 Task: Create New Customer with Customer Name: The Lewisville Liquor, Billing Address Line1: 522 Junior Avenue, Billing Address Line2:  Duluth, Billing Address Line3:  Georgia 30097
Action: Mouse moved to (197, 39)
Screenshot: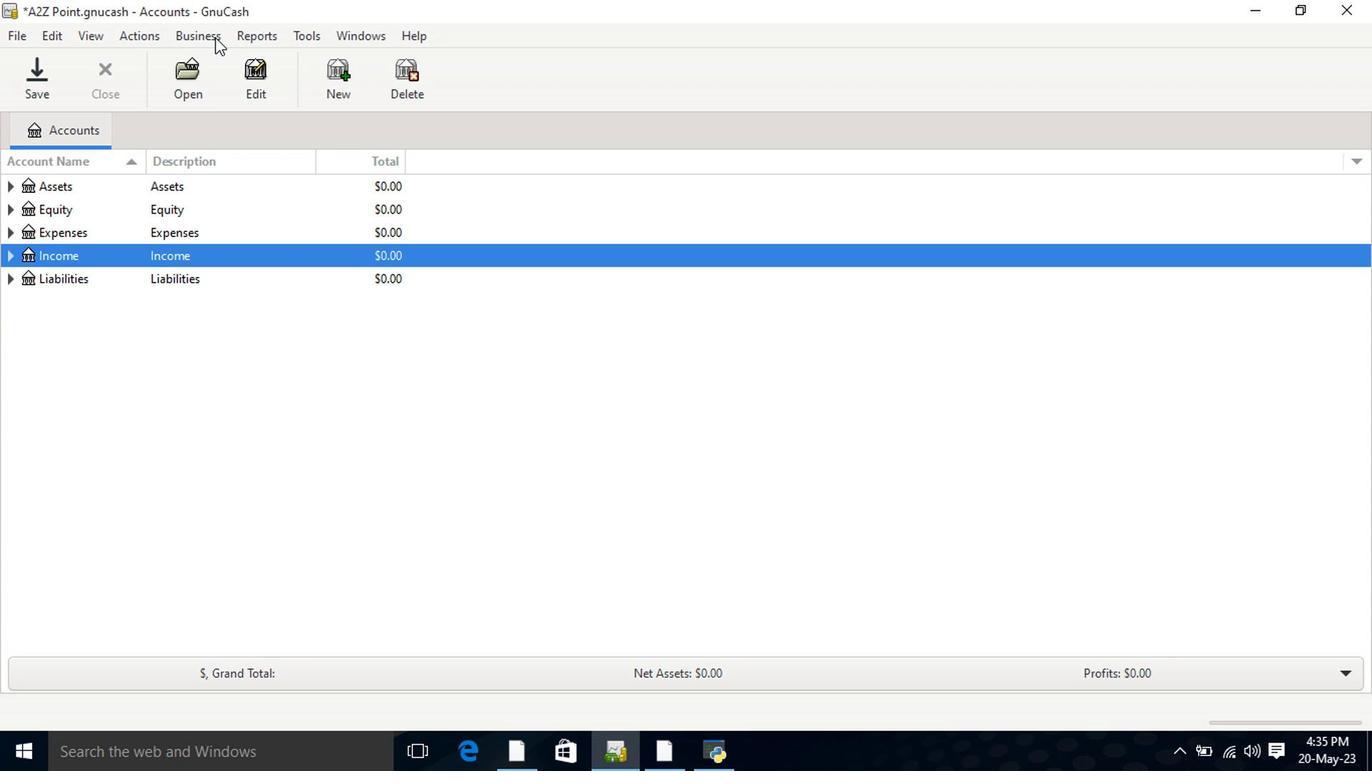 
Action: Mouse pressed left at (197, 39)
Screenshot: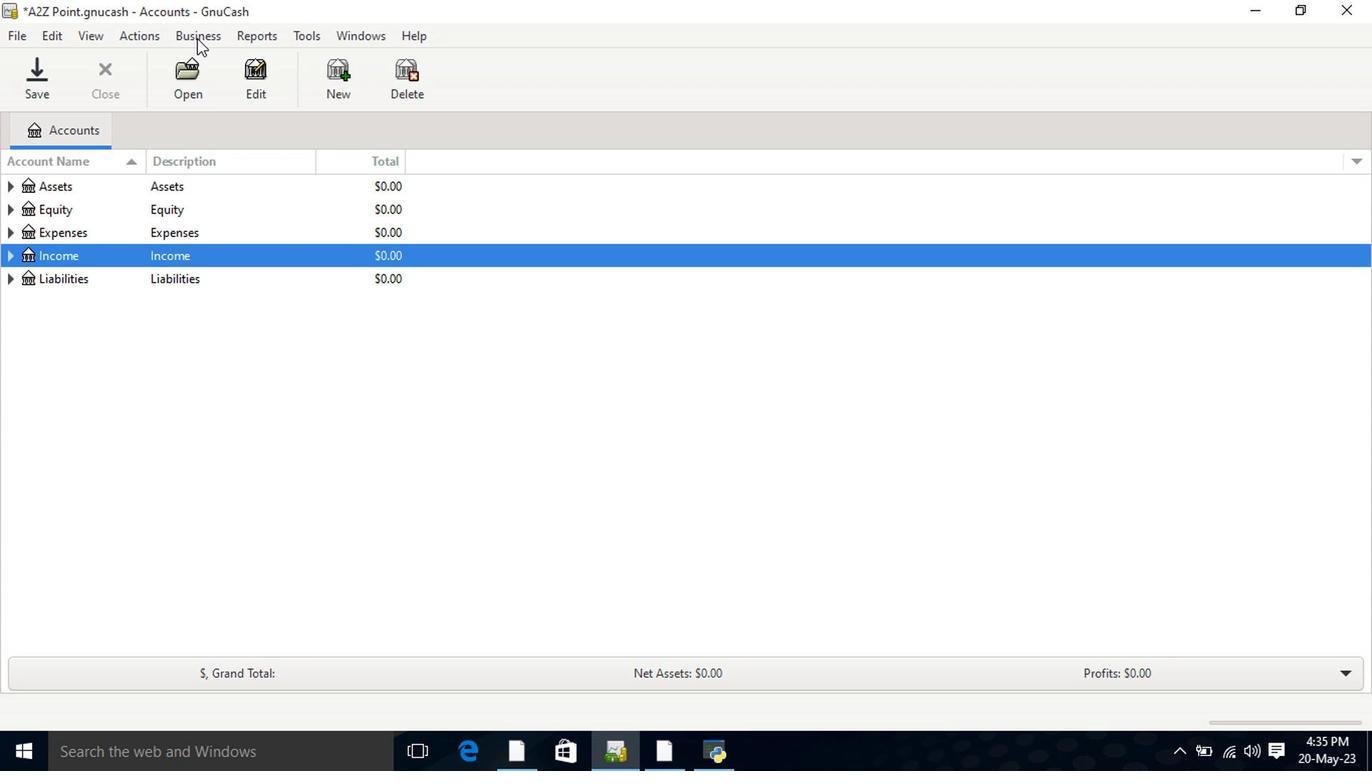 
Action: Mouse moved to (441, 87)
Screenshot: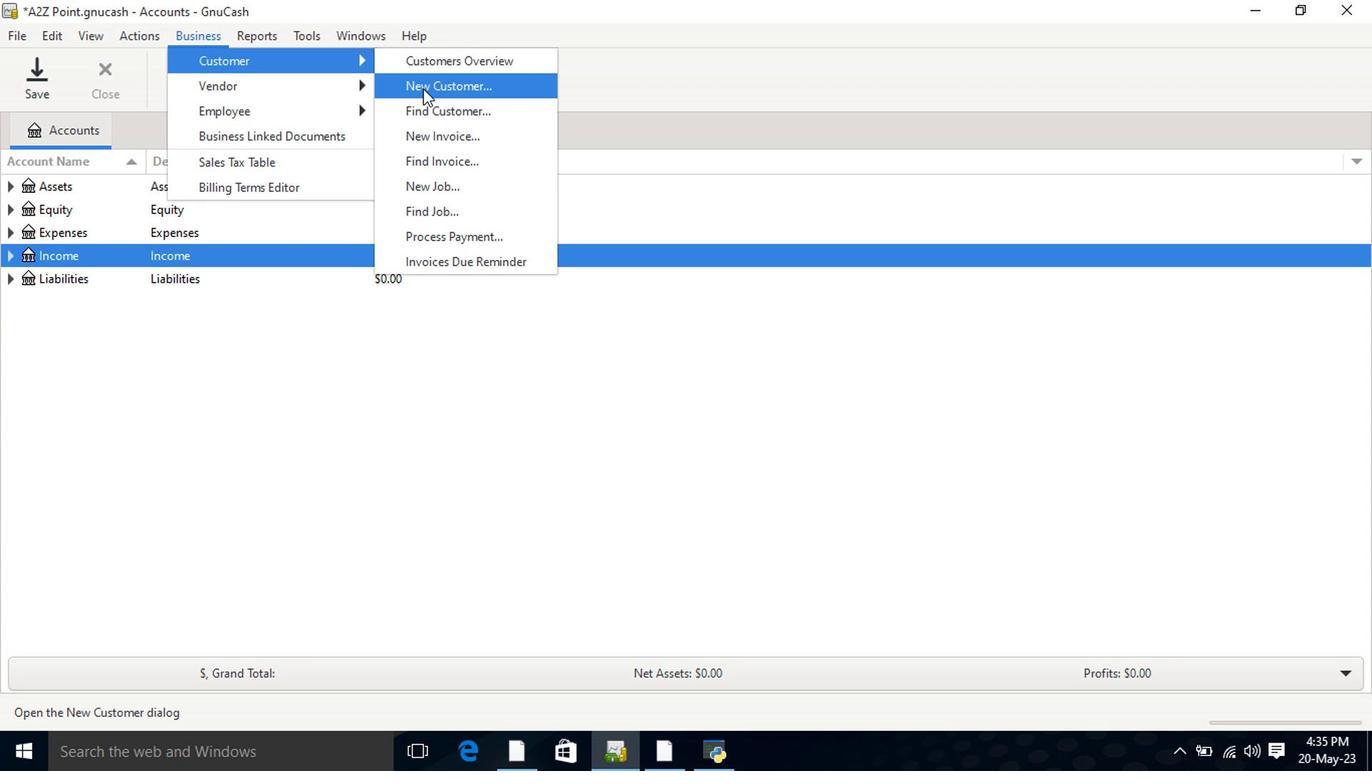
Action: Mouse pressed left at (441, 87)
Screenshot: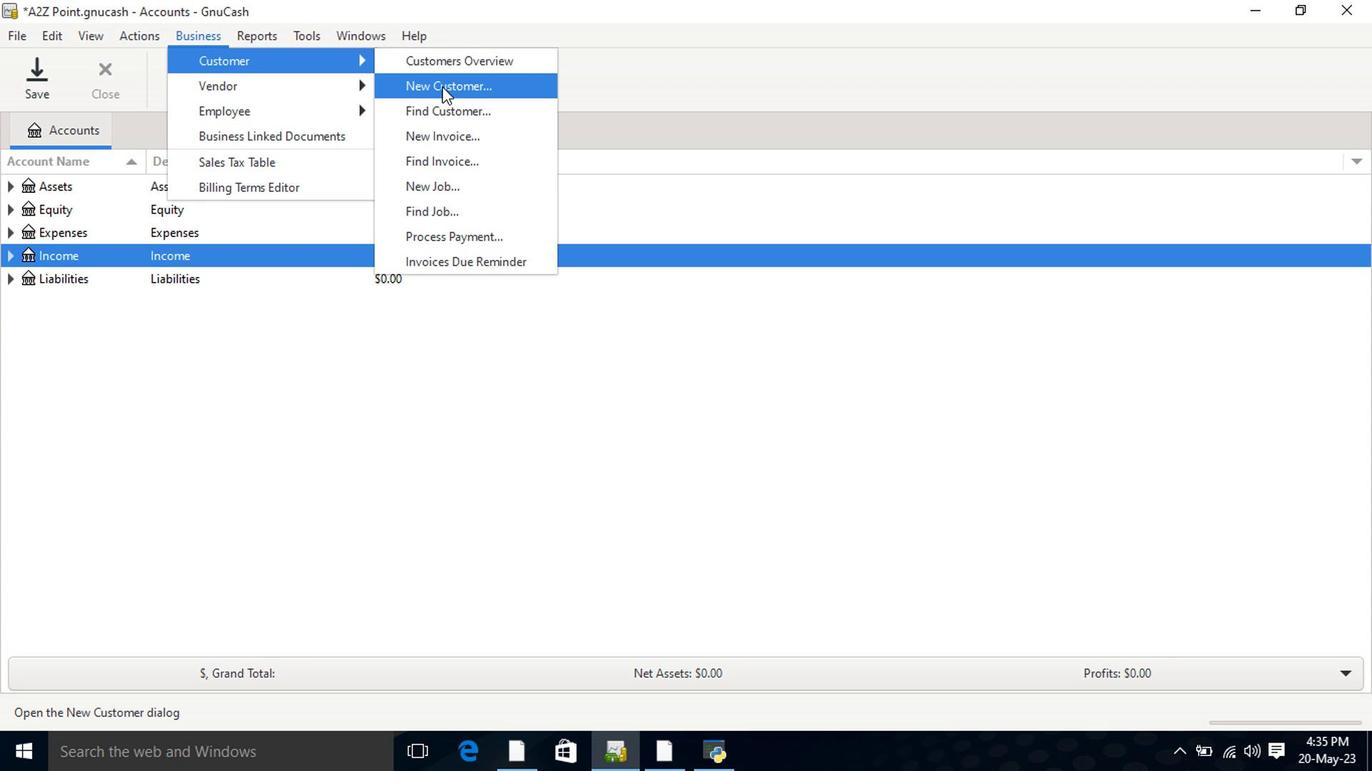 
Action: Mouse moved to (747, 217)
Screenshot: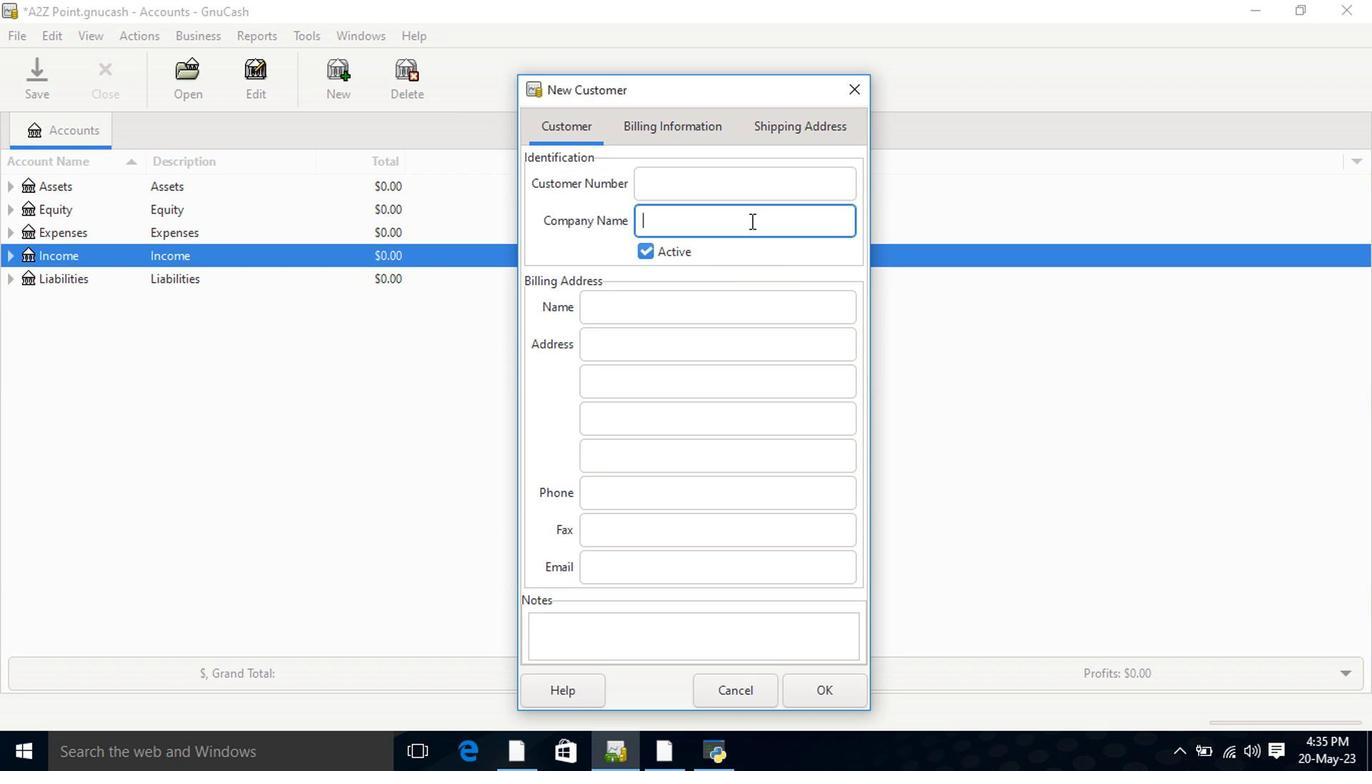 
Action: Mouse pressed left at (747, 217)
Screenshot: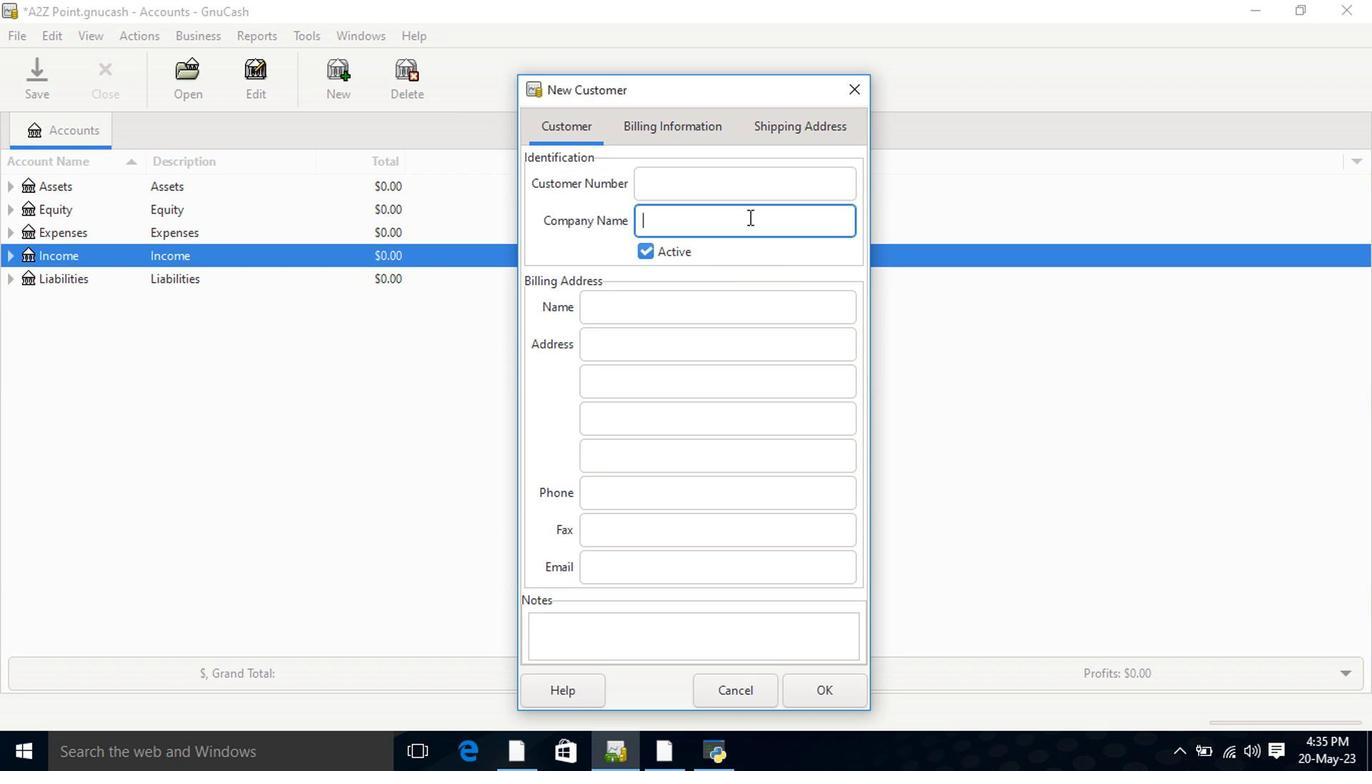 
Action: Key pressed <Key.shift>The<Key.space><Key.shift>Lweisvil<Key.shift>Liquor<Key.tab><Key.tab><Key.tab>522<Key.space><Key.shift>Junior<Key.space><Key.shift>Avenue<Key.tab><Key.shift>Duluth<Key.tab><Key.shift>georga<Key.space>300<Key.home><Key.shift><Key.right>G<Key.end>97
Screenshot: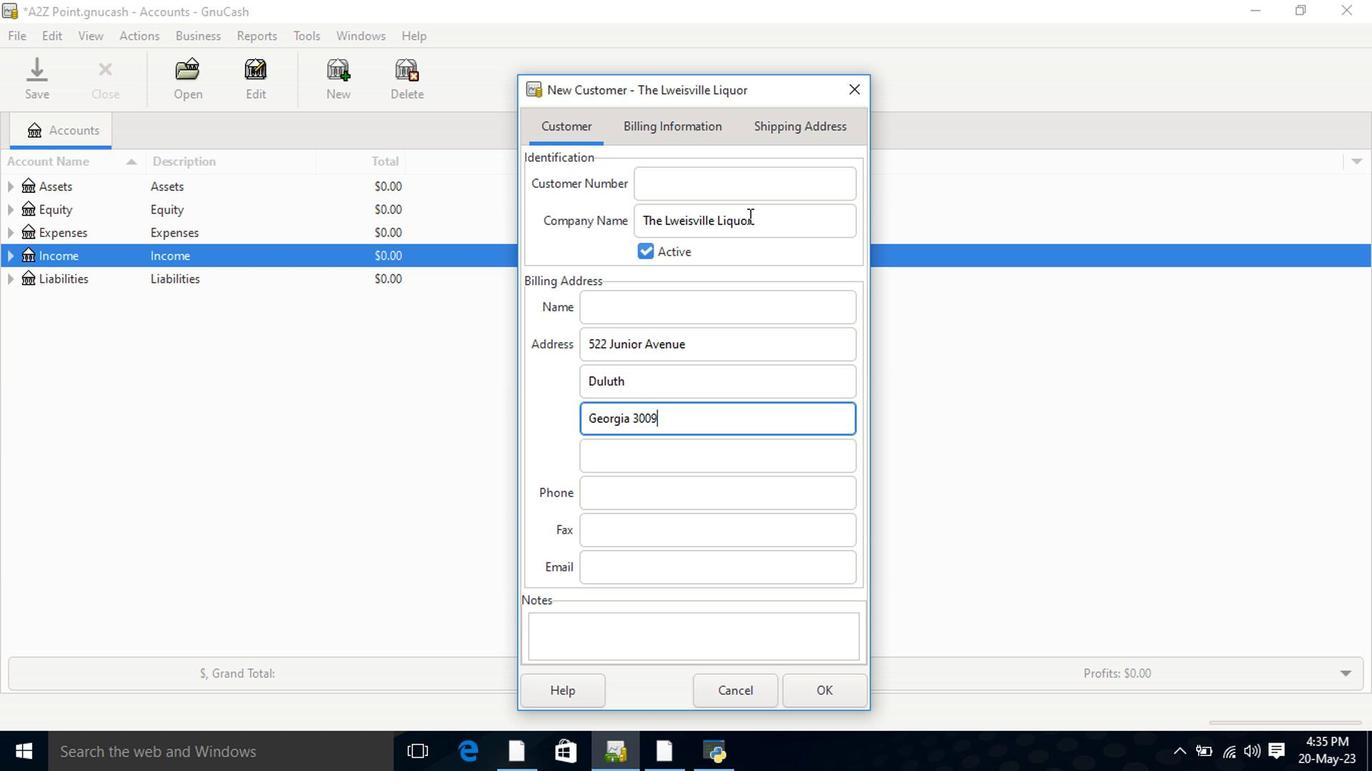 
Action: Mouse moved to (809, 694)
Screenshot: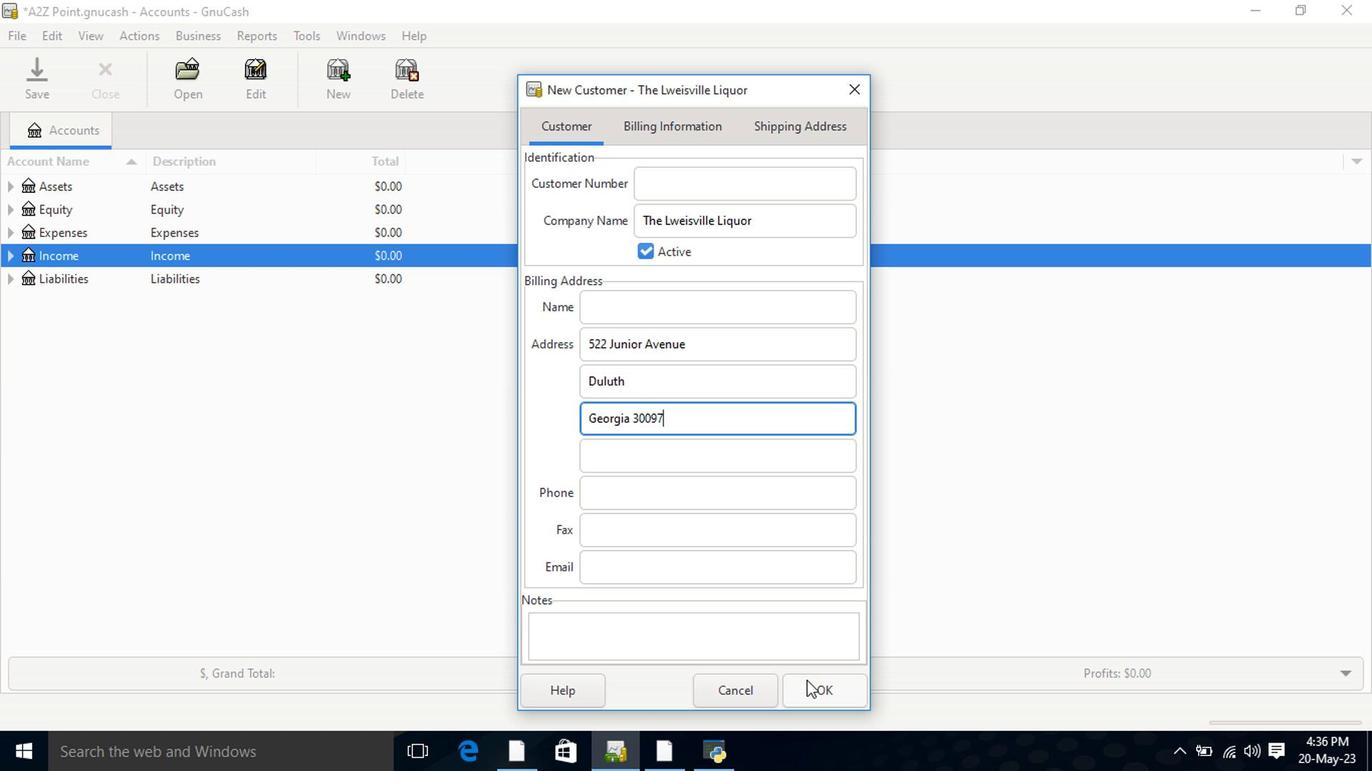 
Action: Mouse pressed left at (809, 694)
Screenshot: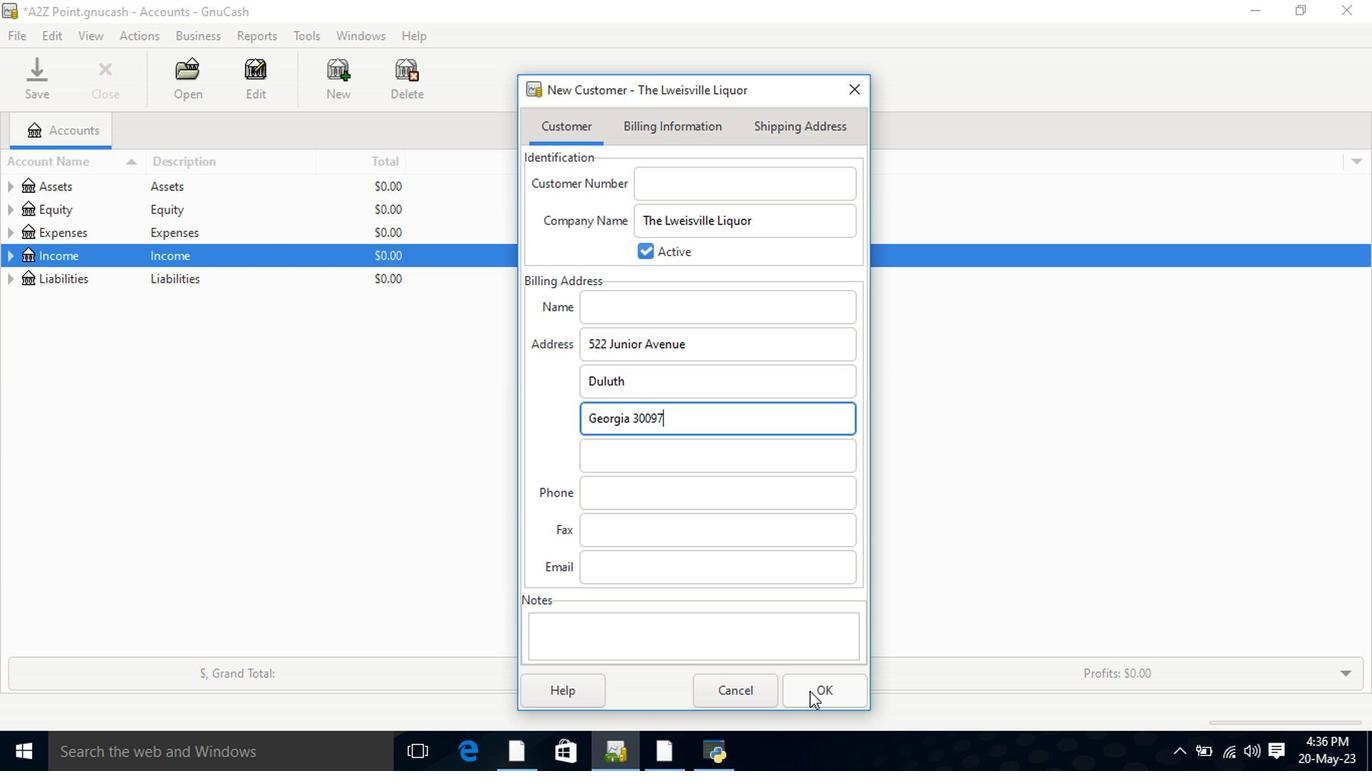 
Action: Mouse moved to (809, 694)
Screenshot: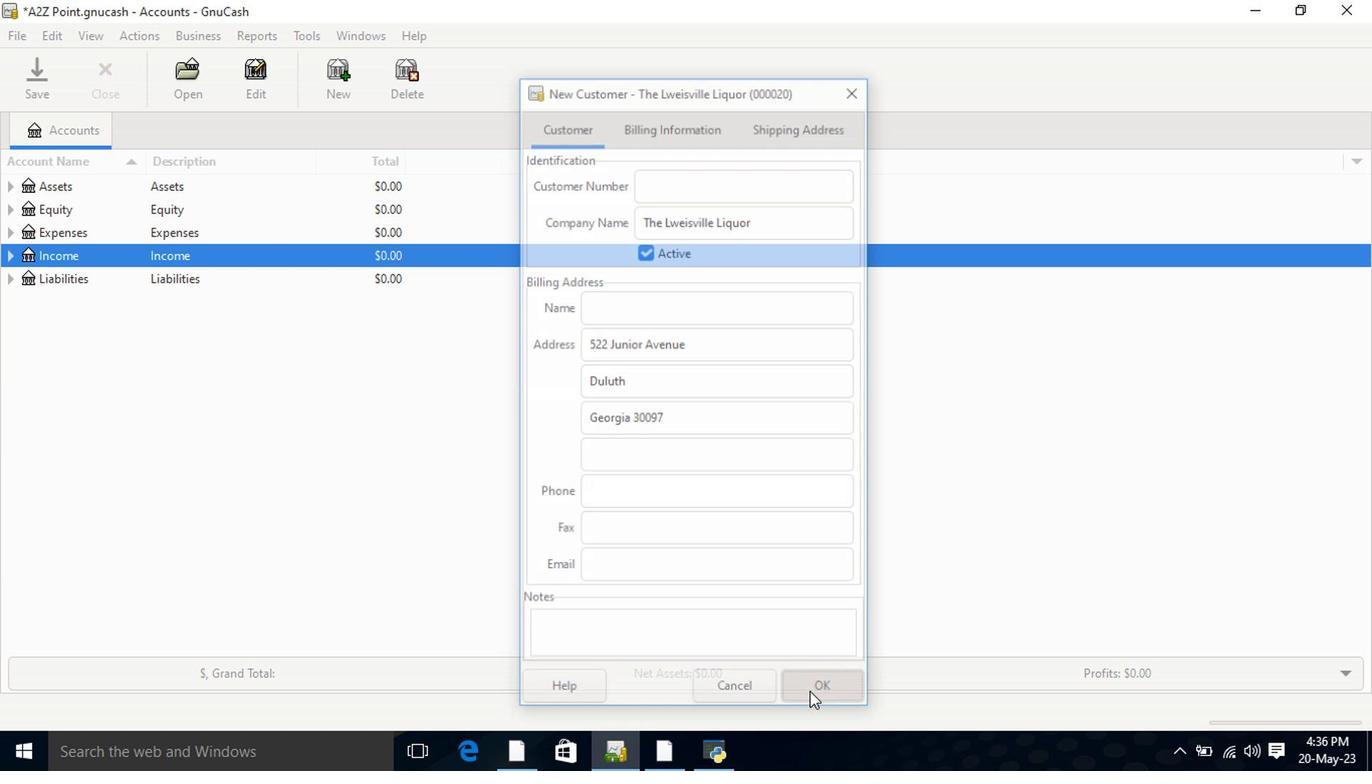 
